 Task: Unfollow the page of Bank of America
Action: Mouse moved to (397, 417)
Screenshot: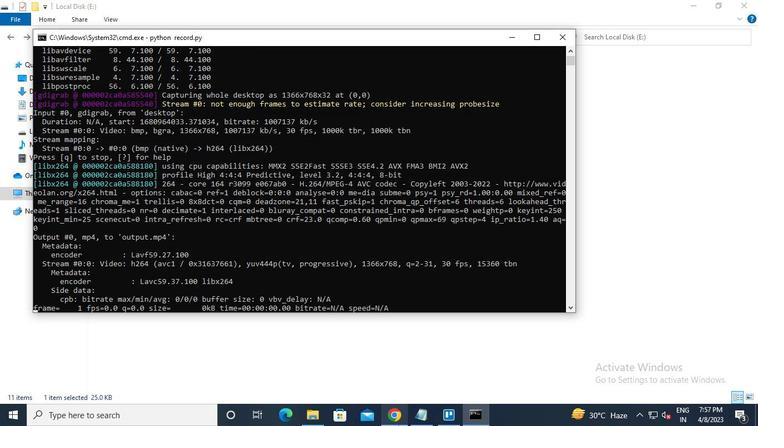 
Action: Mouse pressed left at (397, 417)
Screenshot: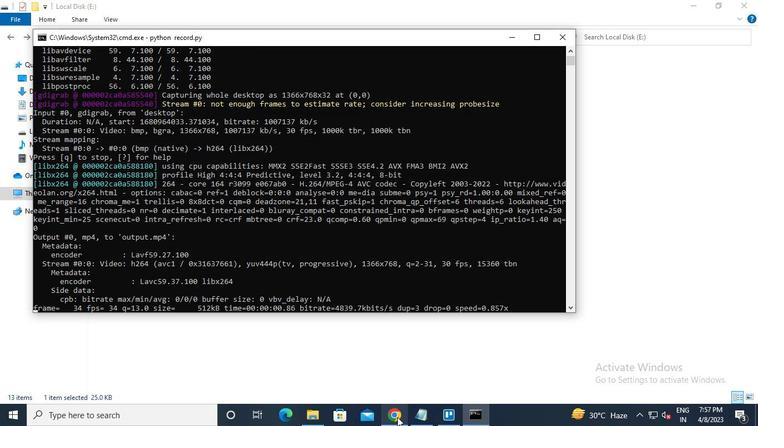 
Action: Mouse moved to (344, 75)
Screenshot: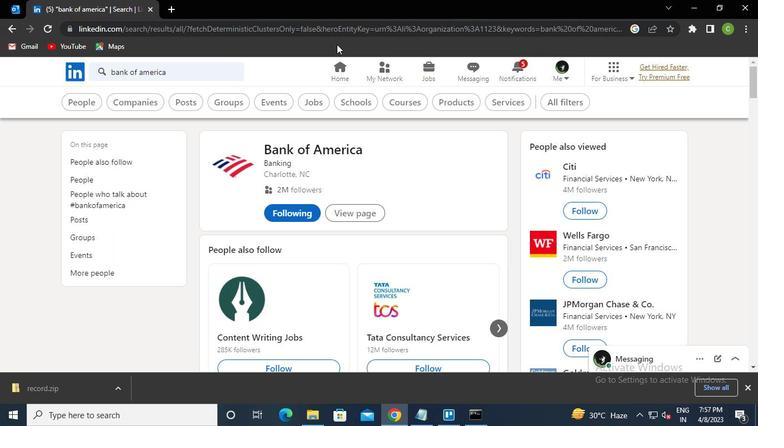 
Action: Mouse pressed left at (344, 75)
Screenshot: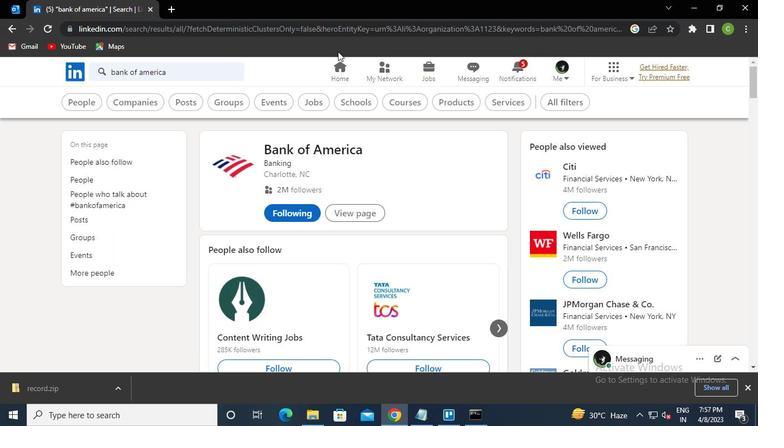 
Action: Mouse moved to (164, 72)
Screenshot: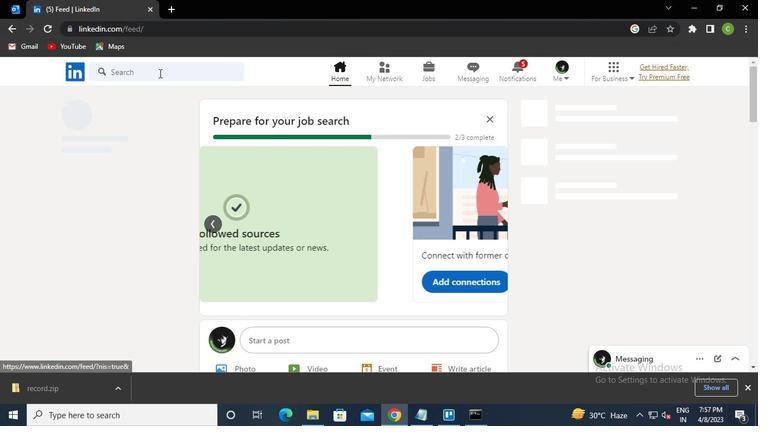 
Action: Mouse pressed left at (164, 72)
Screenshot: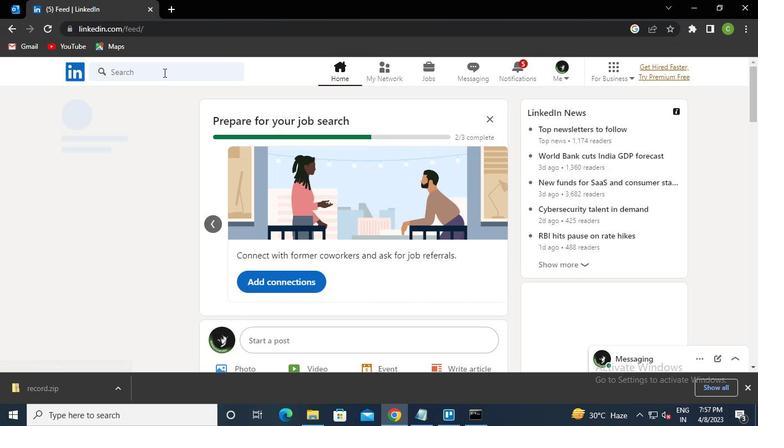 
Action: Keyboard b
Screenshot: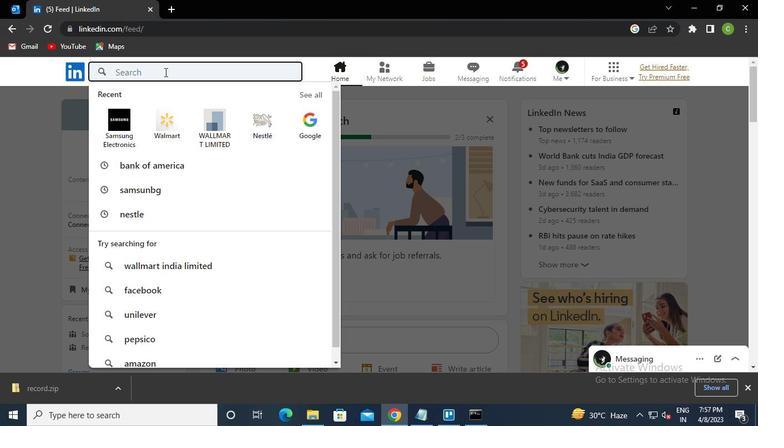 
Action: Keyboard a
Screenshot: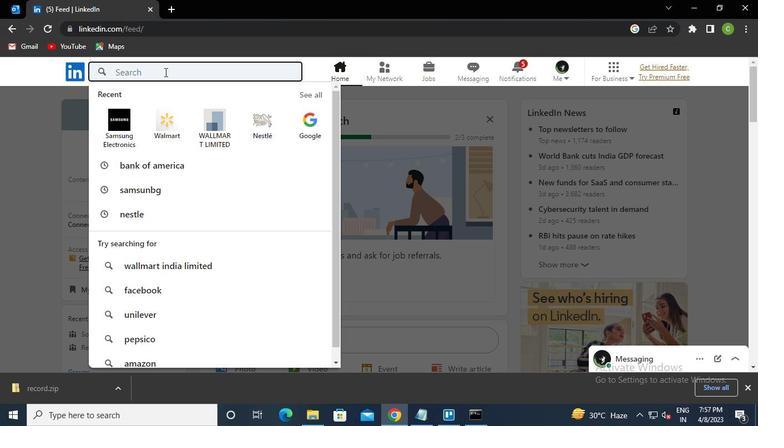 
Action: Keyboard n
Screenshot: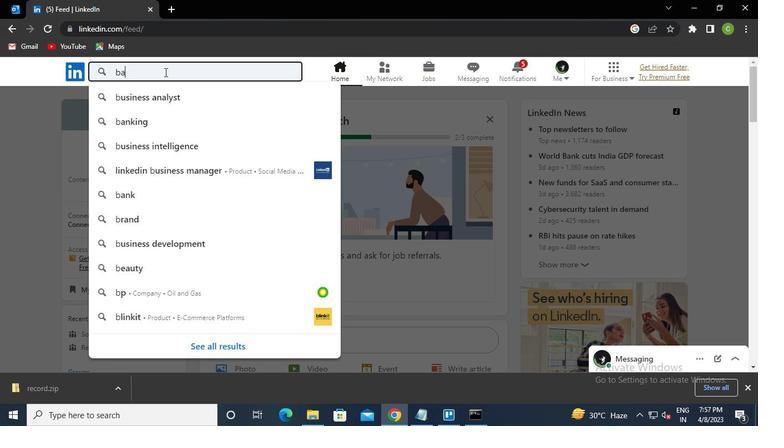 
Action: Keyboard k
Screenshot: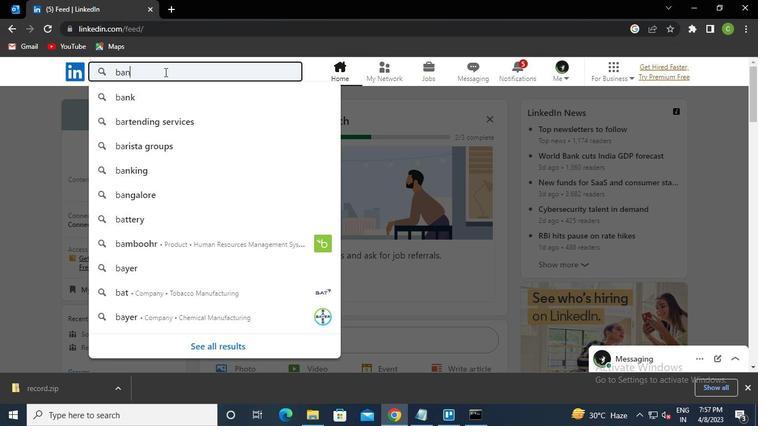 
Action: Keyboard Key.space
Screenshot: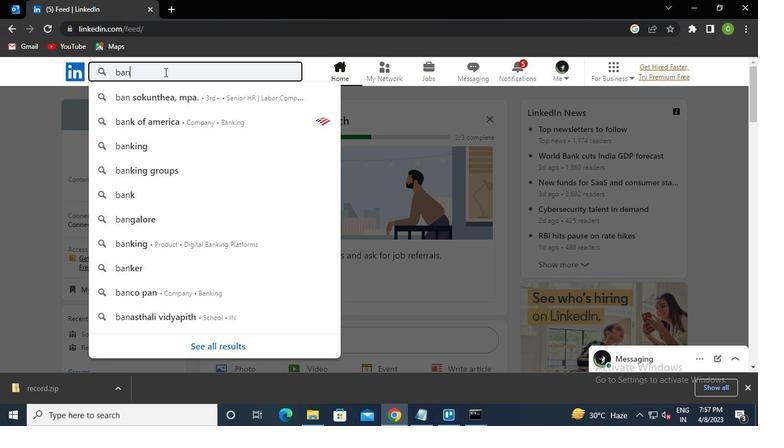 
Action: Keyboard o
Screenshot: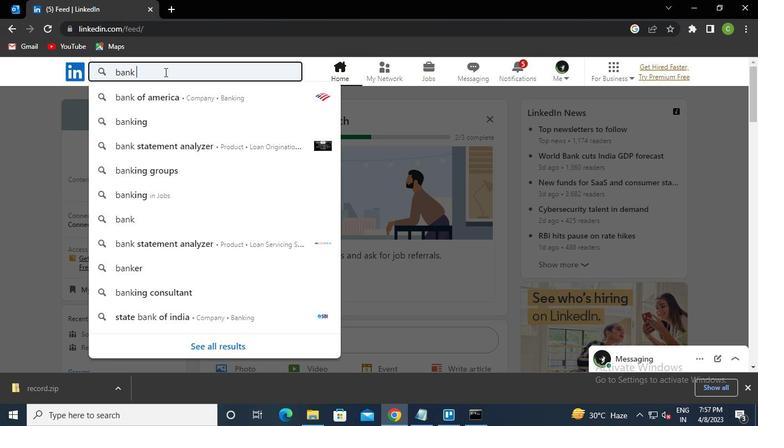 
Action: Keyboard f
Screenshot: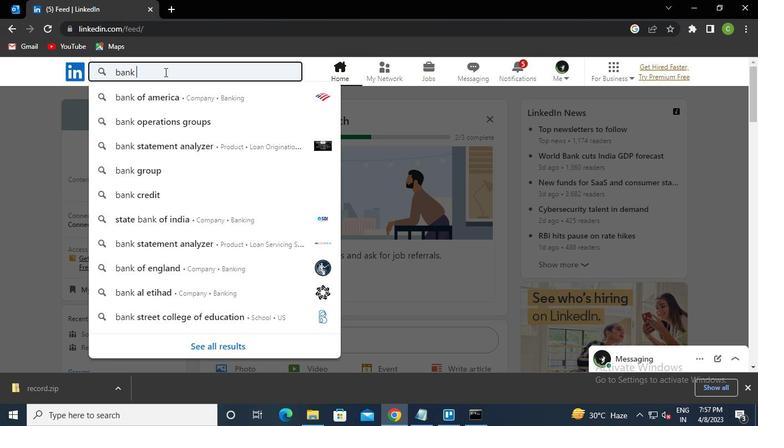 
Action: Keyboard Key.space
Screenshot: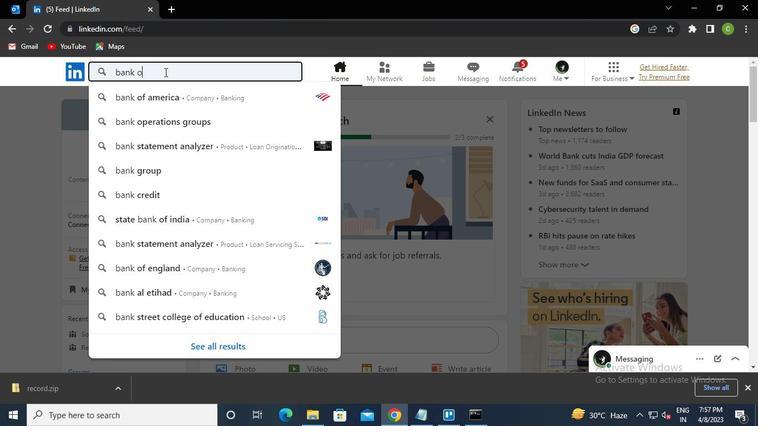 
Action: Keyboard Key.down
Screenshot: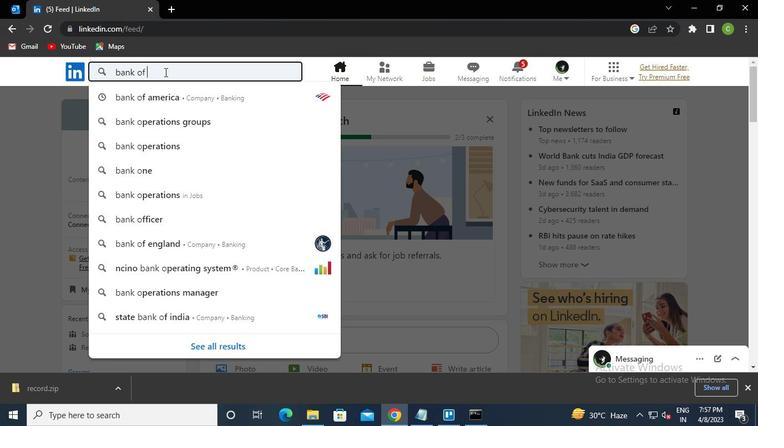 
Action: Keyboard Key.enter
Screenshot: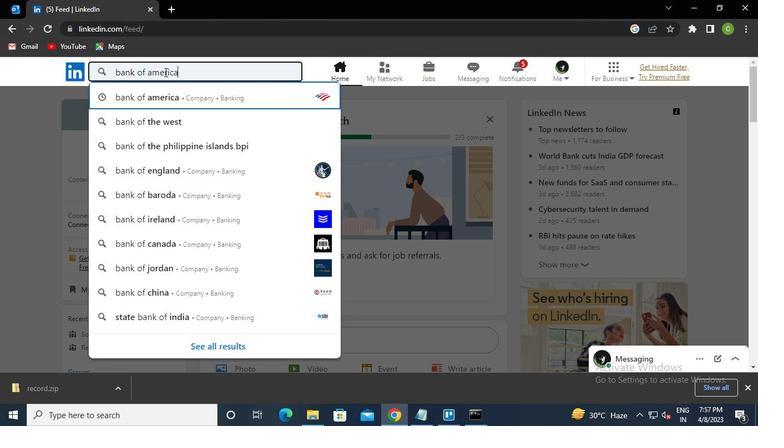 
Action: Mouse moved to (292, 215)
Screenshot: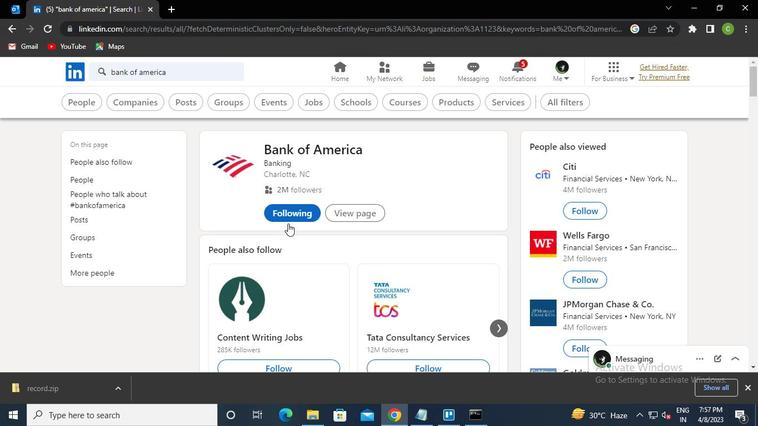 
Action: Mouse pressed left at (292, 215)
Screenshot: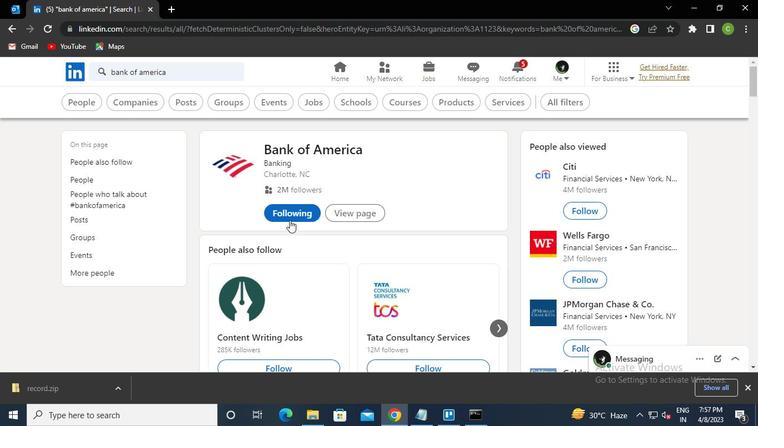 
Action: Mouse moved to (443, 357)
Screenshot: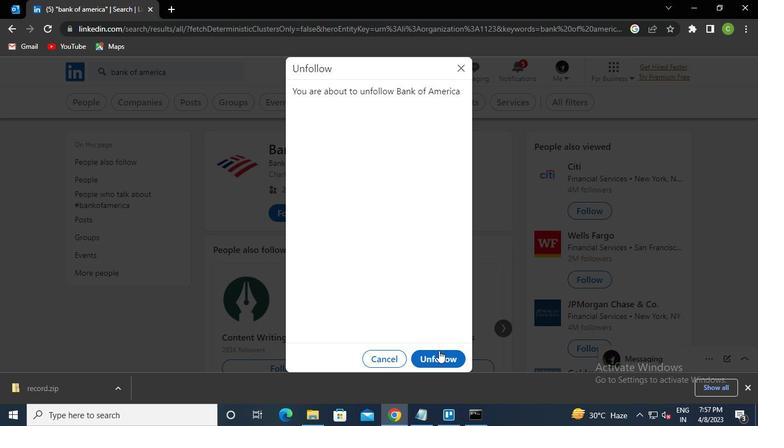 
Action: Mouse pressed left at (443, 357)
Screenshot: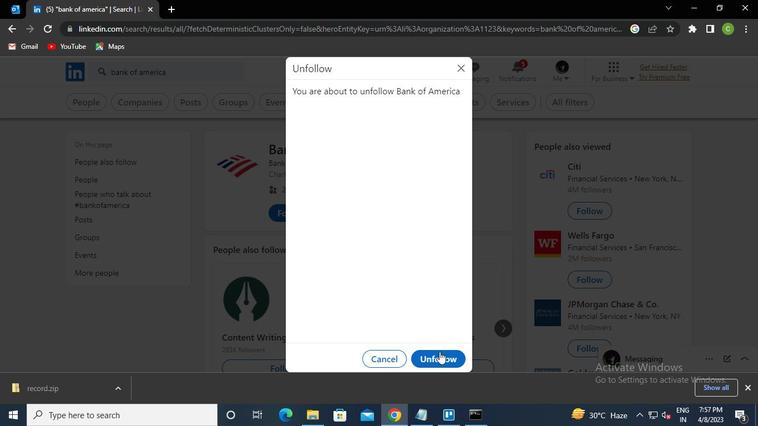 
Action: Mouse moved to (476, 414)
Screenshot: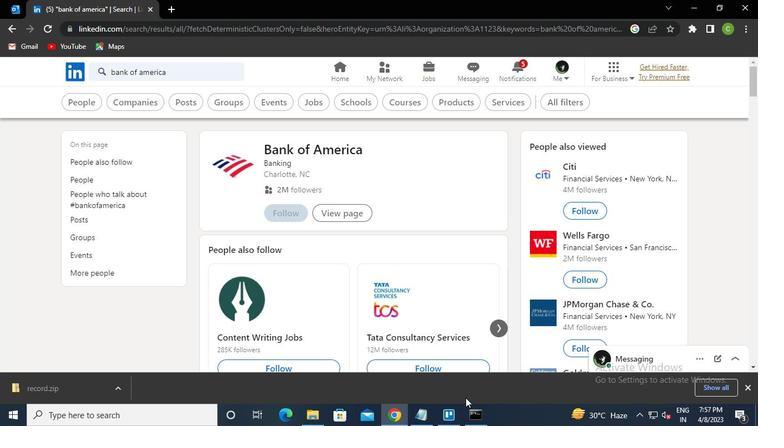 
Action: Mouse pressed left at (476, 414)
Screenshot: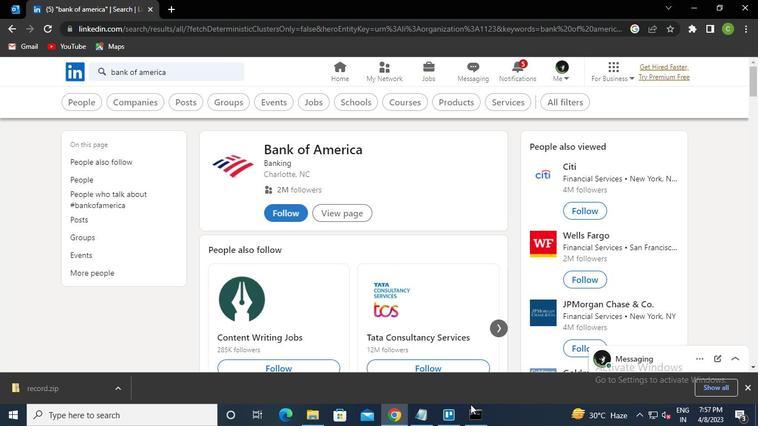 
Action: Mouse moved to (562, 36)
Screenshot: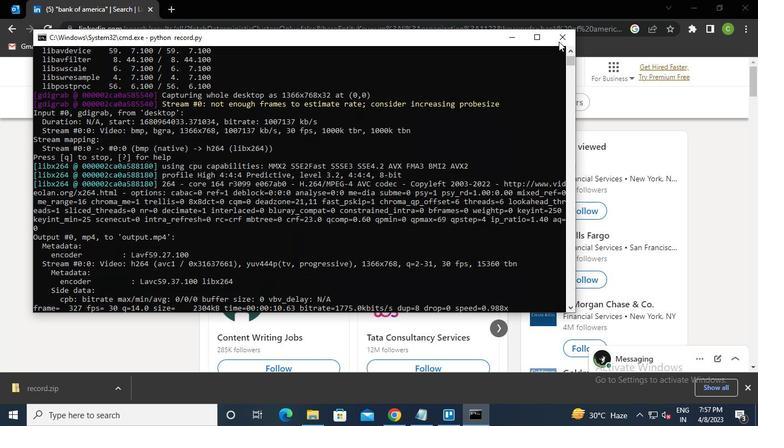 
Action: Mouse pressed left at (562, 36)
Screenshot: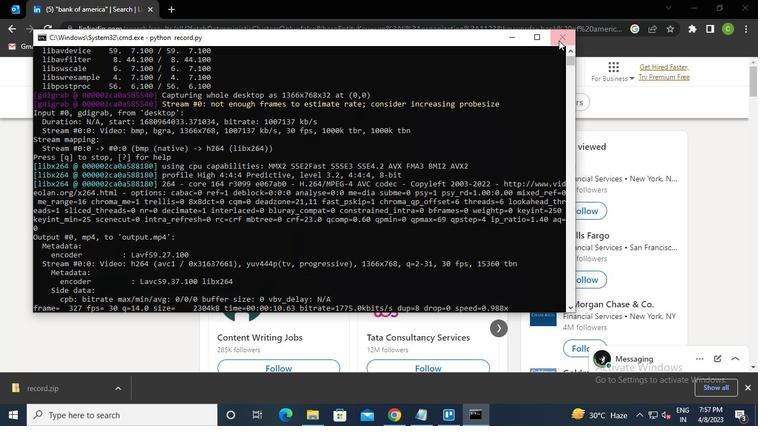 
Action: Mouse moved to (562, 41)
Screenshot: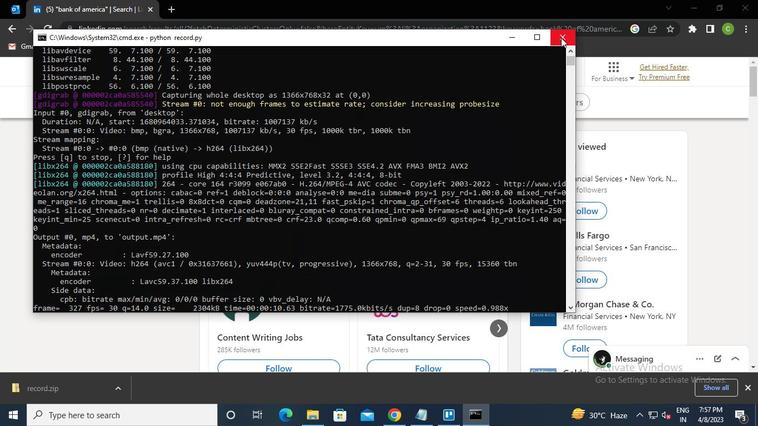 
